 Task: List all remote repositories and their URLs with details.
Action: Mouse moved to (193, 189)
Screenshot: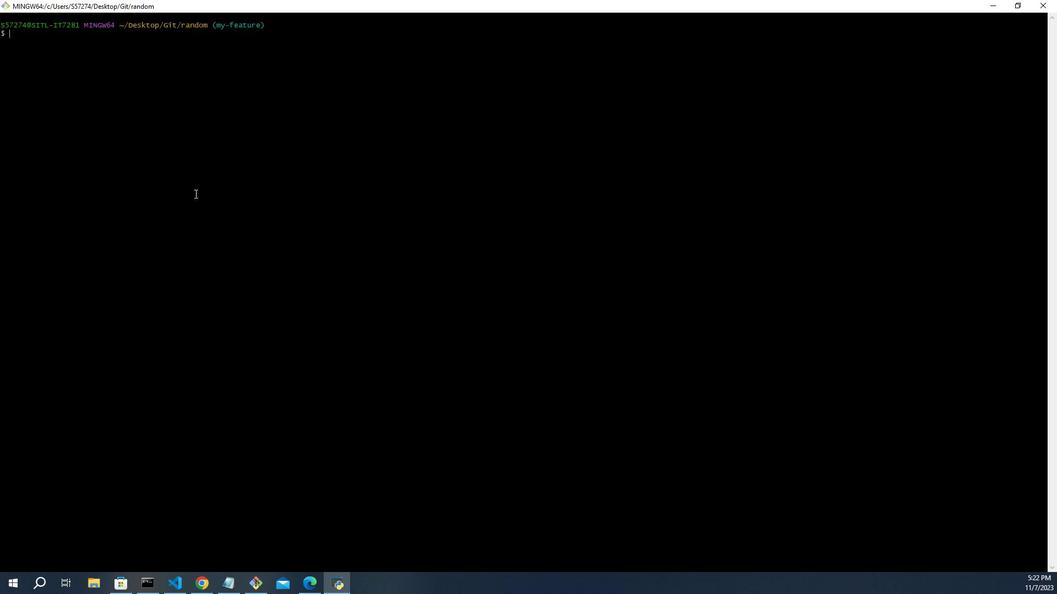
Action: Mouse pressed left at (193, 189)
Screenshot: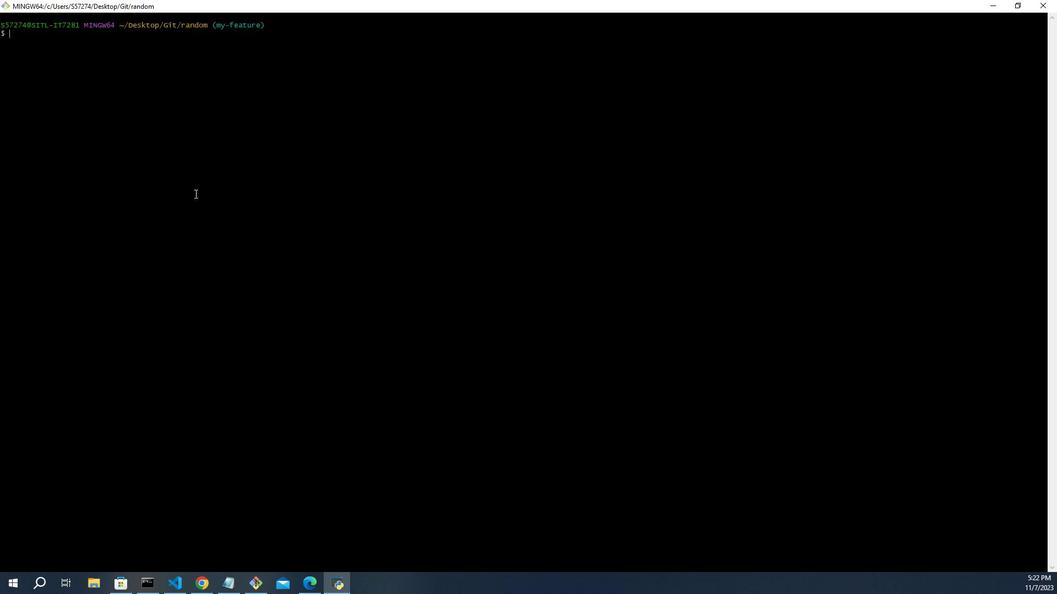 
Action: Key pressed git<Key.space>remote<Key.space>-v<Key.enter>
Screenshot: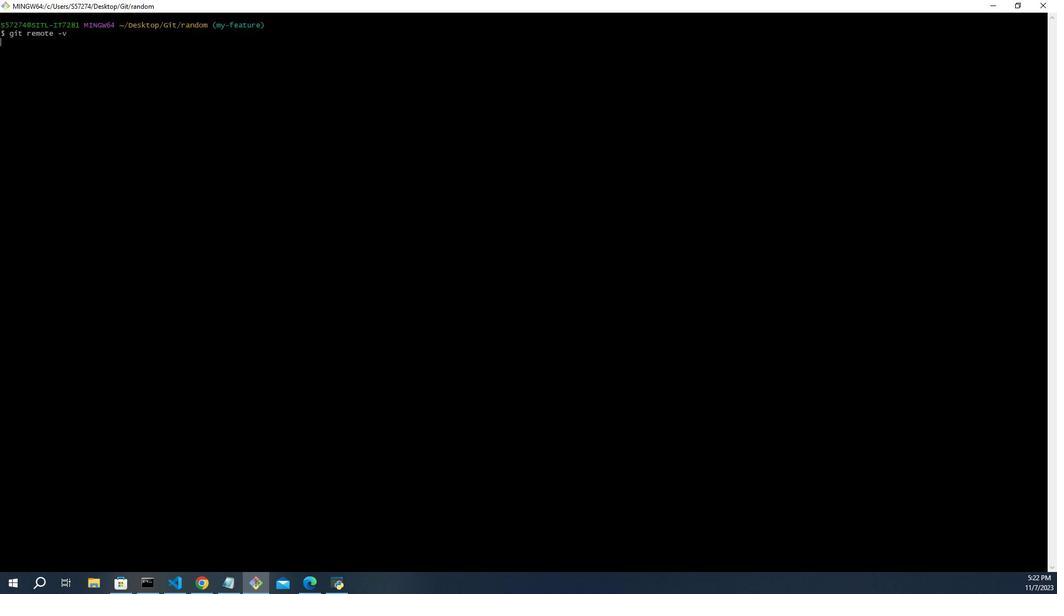 
Action: Mouse moved to (251, 576)
Screenshot: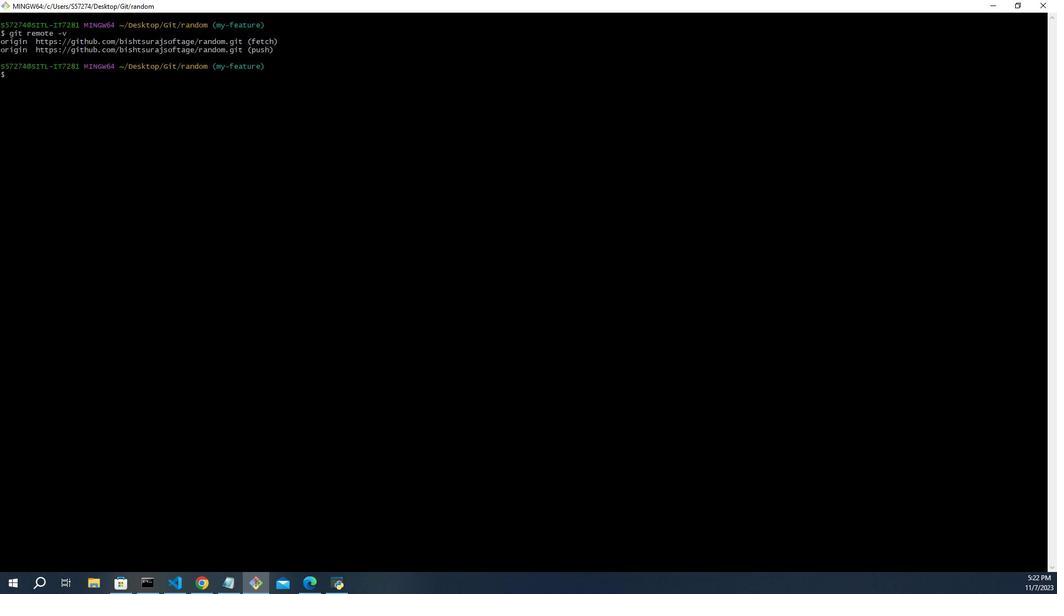 
Action: Mouse pressed left at (251, 576)
Screenshot: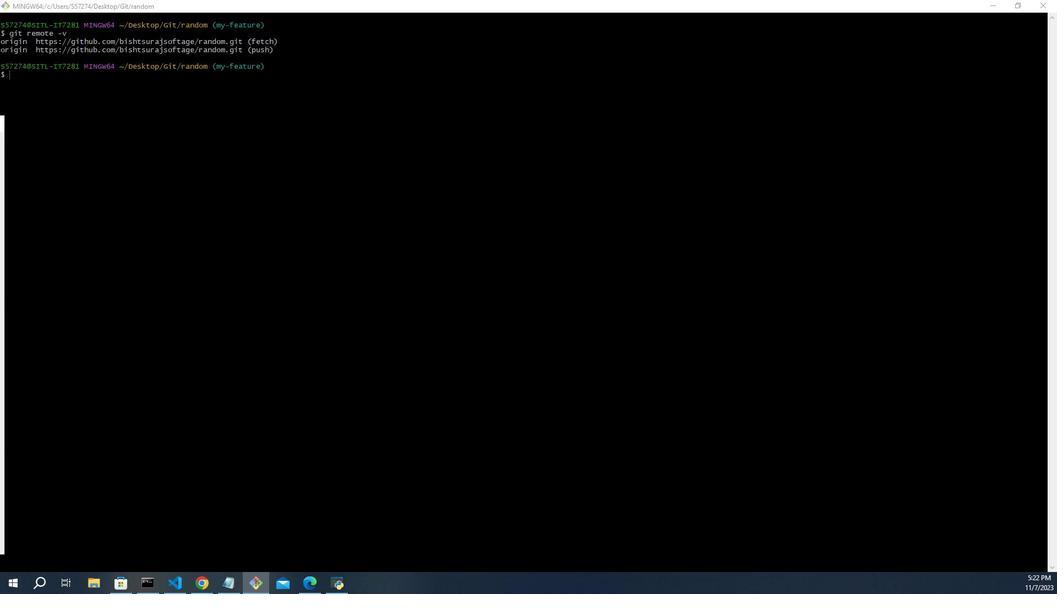 
